 Task: Add Alexandre Family Farms Organic A2/A2 100% Grass-fed Yogurt to the cart.
Action: Mouse pressed left at (19, 77)
Screenshot: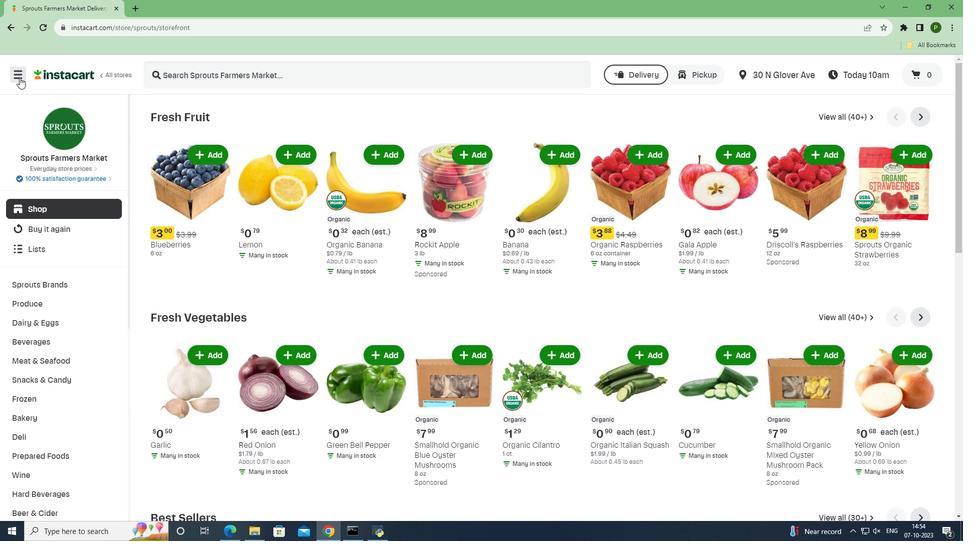 
Action: Mouse moved to (39, 266)
Screenshot: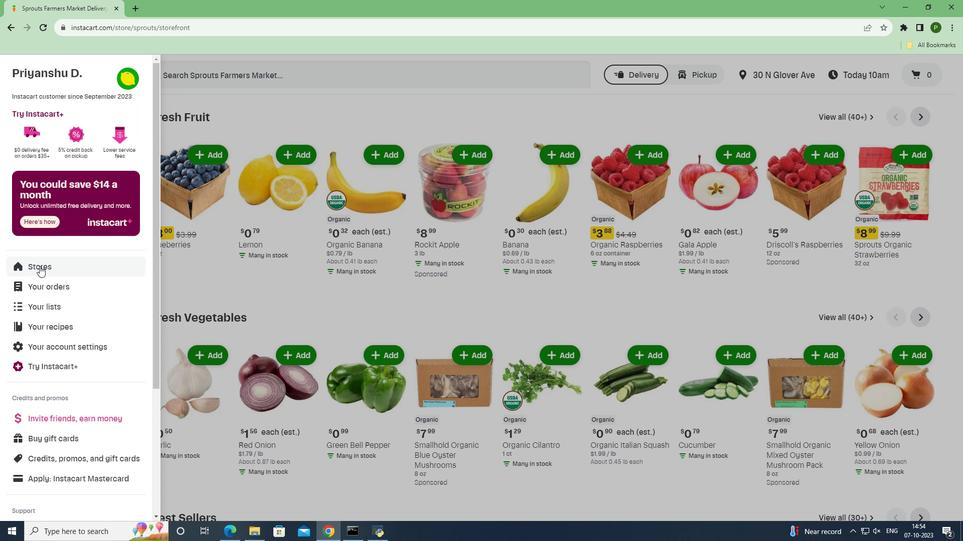 
Action: Mouse pressed left at (39, 266)
Screenshot: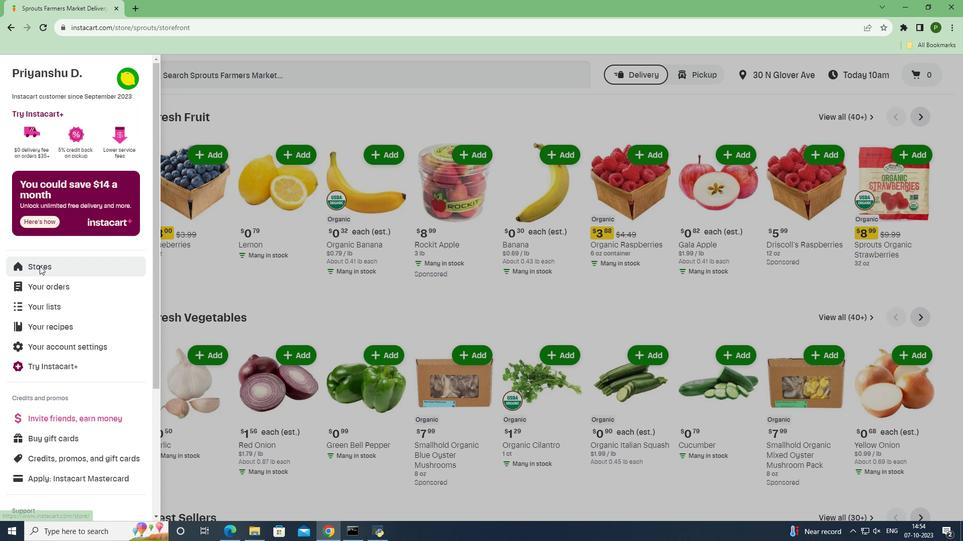 
Action: Mouse moved to (236, 114)
Screenshot: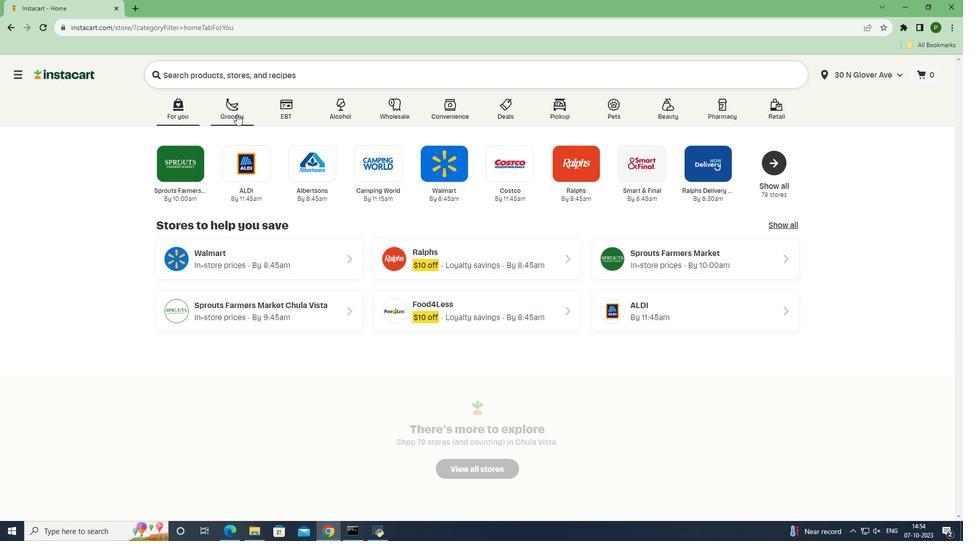 
Action: Mouse pressed left at (236, 114)
Screenshot: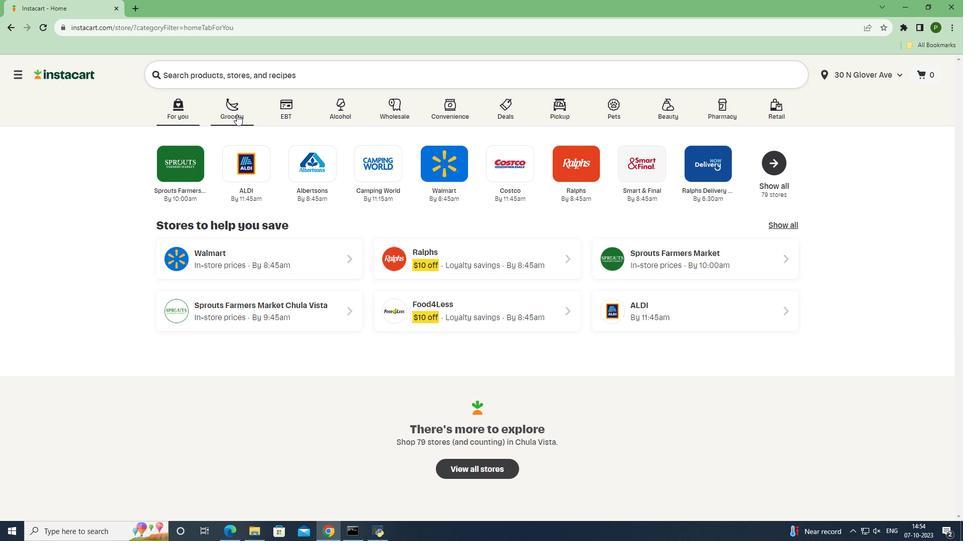 
Action: Mouse moved to (399, 229)
Screenshot: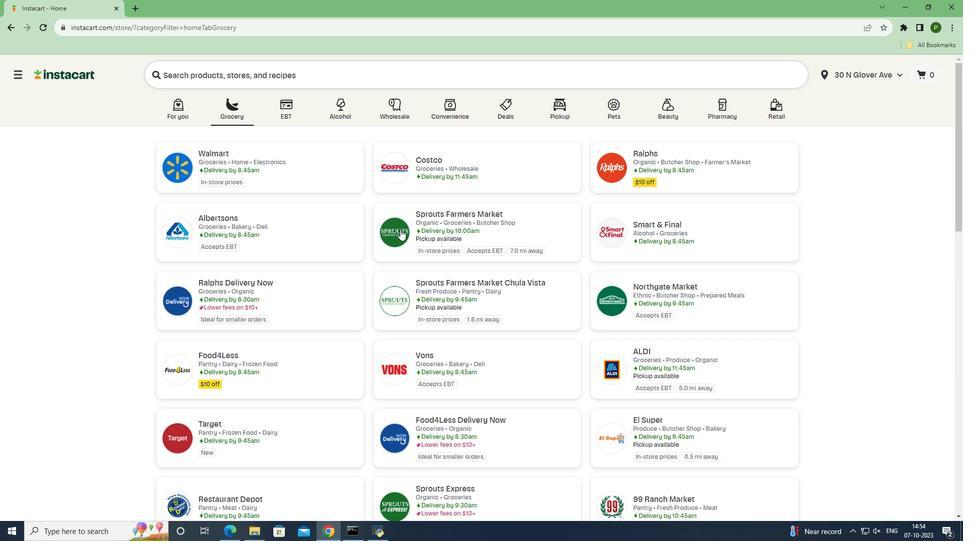 
Action: Mouse pressed left at (399, 229)
Screenshot: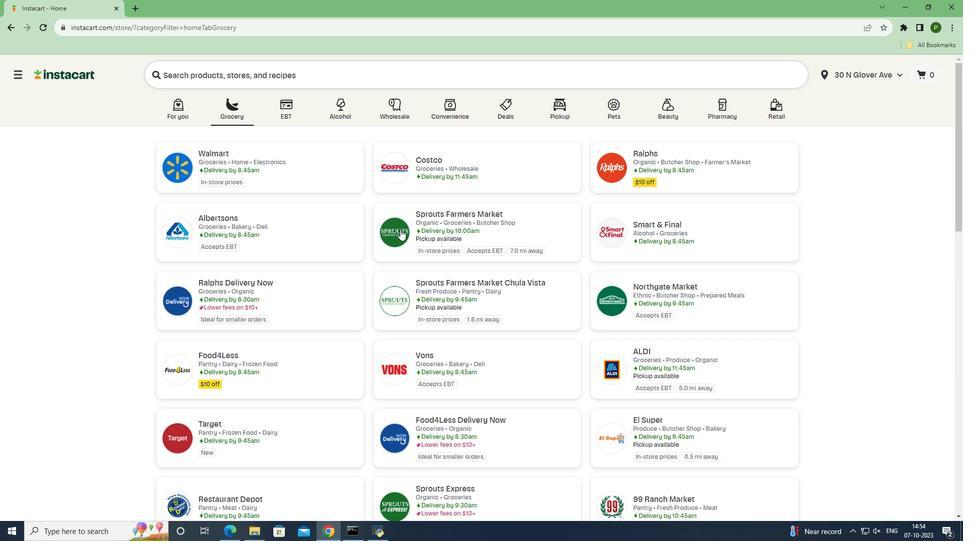 
Action: Mouse moved to (96, 329)
Screenshot: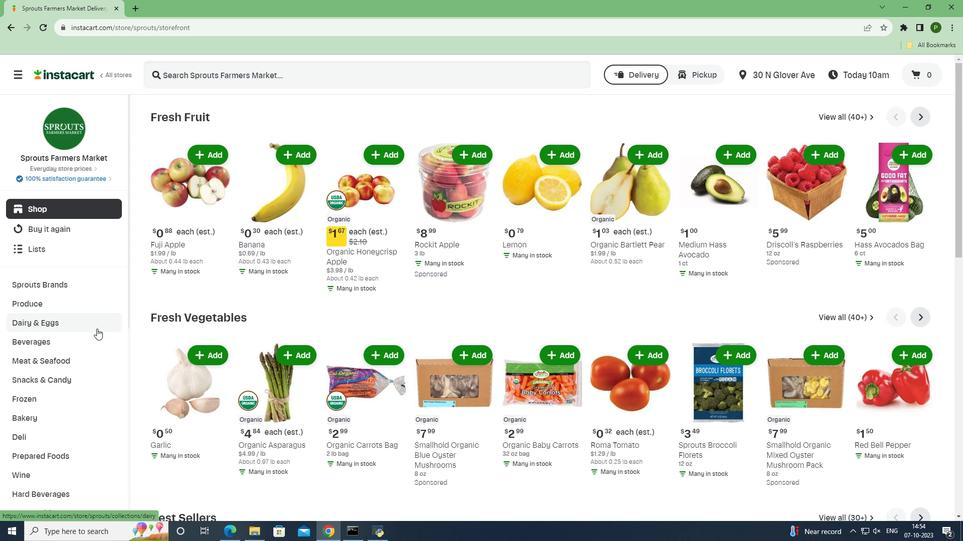 
Action: Mouse pressed left at (96, 329)
Screenshot: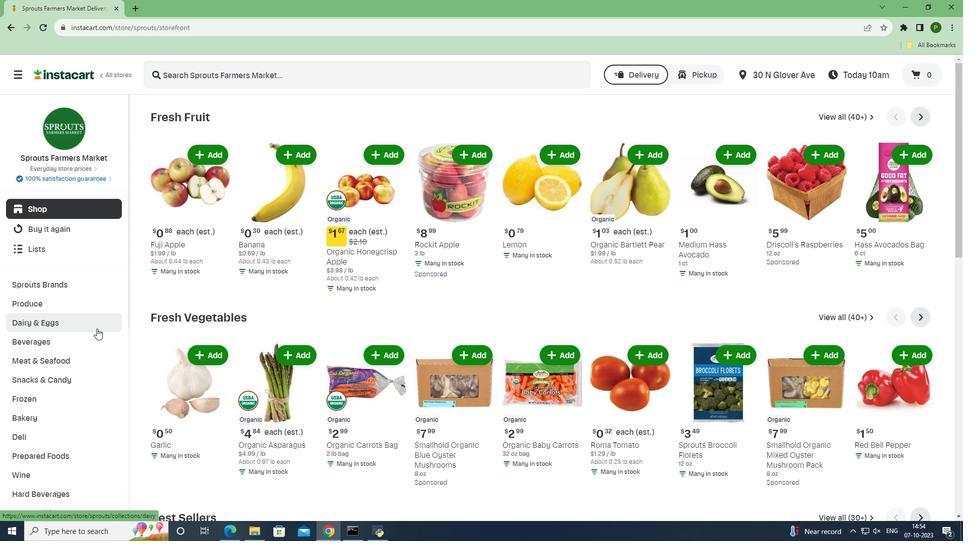 
Action: Mouse moved to (67, 400)
Screenshot: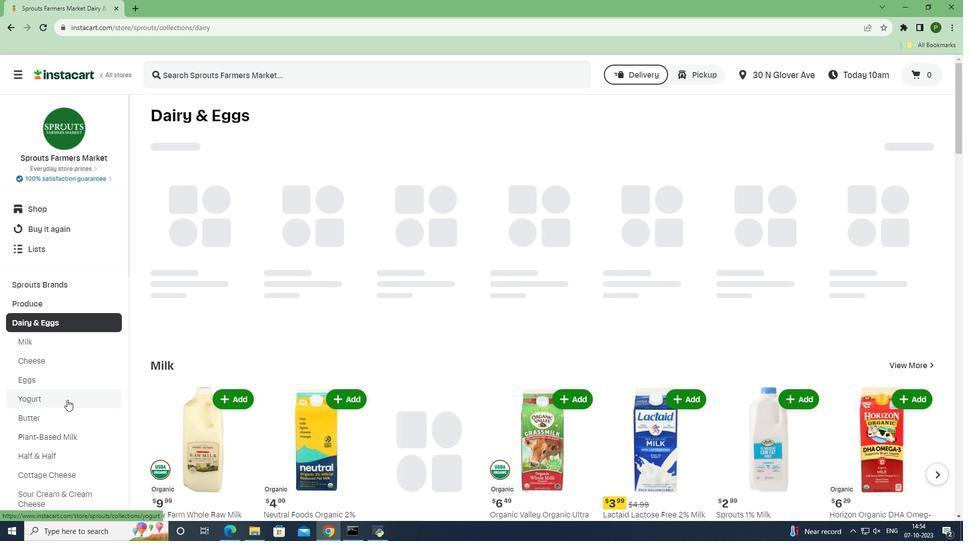 
Action: Mouse pressed left at (67, 400)
Screenshot: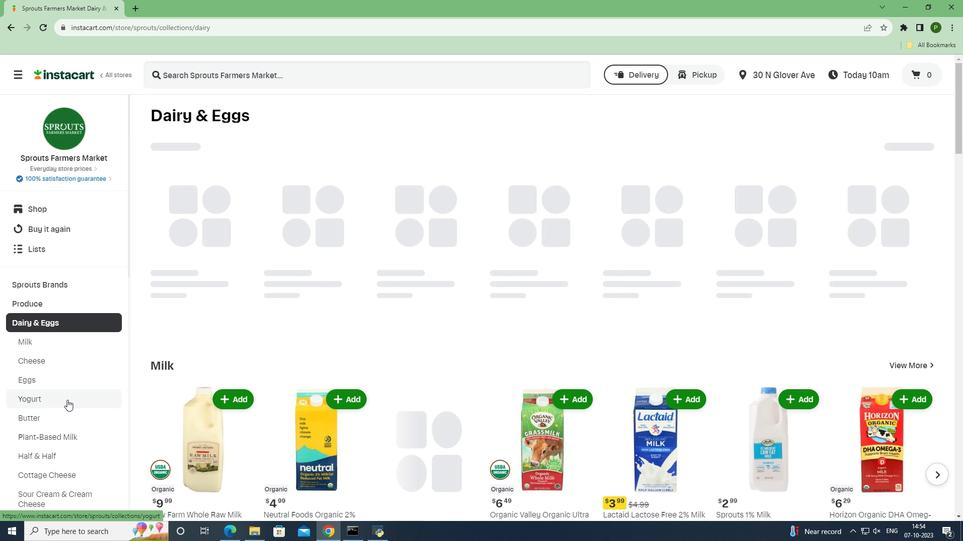 
Action: Mouse moved to (240, 80)
Screenshot: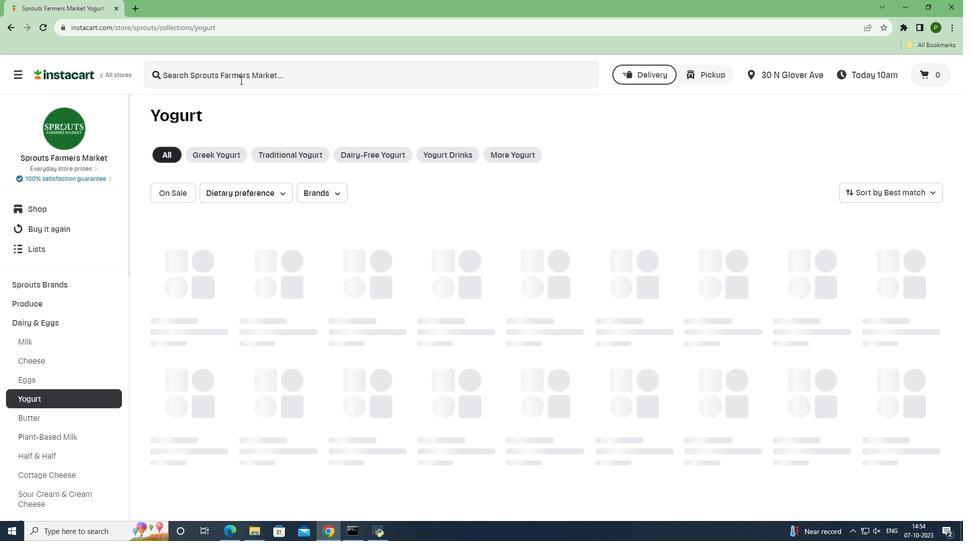 
Action: Mouse pressed left at (240, 80)
Screenshot: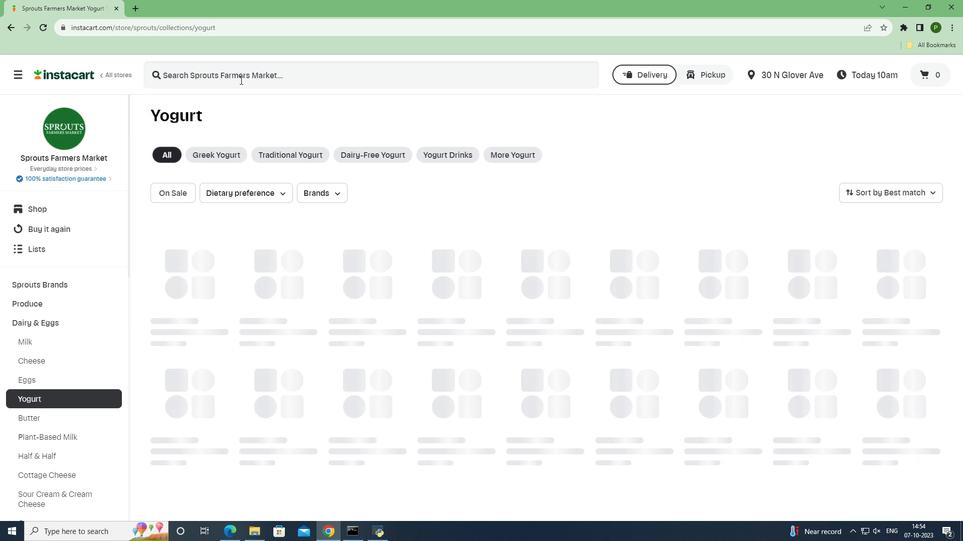 
Action: Key pressed <Key.caps_lock>A<Key.caps_lock>lexandre<Key.space><Key.caps_lock>F<Key.caps_lock>amily<Key.space><Key.caps_lock>F<Key.caps_lock>arms<Key.space><Key.caps_lock>O<Key.caps_lock>rganic<Key.space><Key.caps_lock>A2/A2<Key.space>100<Key.shift><Key.shift><Key.shift><Key.shift><Key.shift><Key.shift><Key.shift><Key.shift><Key.shift><Key.shift><Key.shift><Key.shift><Key.shift><Key.shift><Key.shift><Key.shift><Key.shift><Key.shift><Key.shift><Key.shift><Key.shift><Key.shift>%<Key.space>G<Key.caps_lock>rass<Key.space>fed<Key.space><Key.caps_lock>Y<Key.caps_lock>ogurt<Key.space>
Screenshot: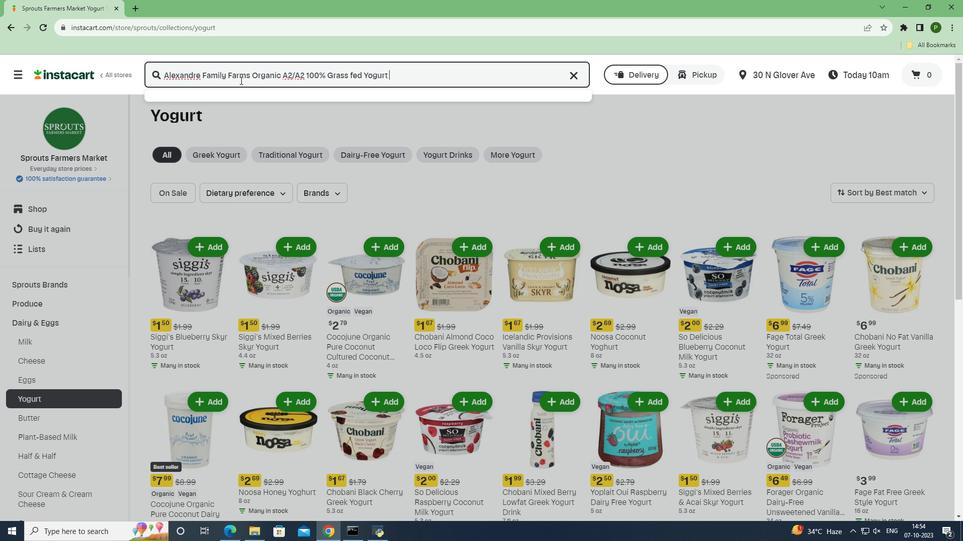 
Action: Mouse moved to (360, 68)
Screenshot: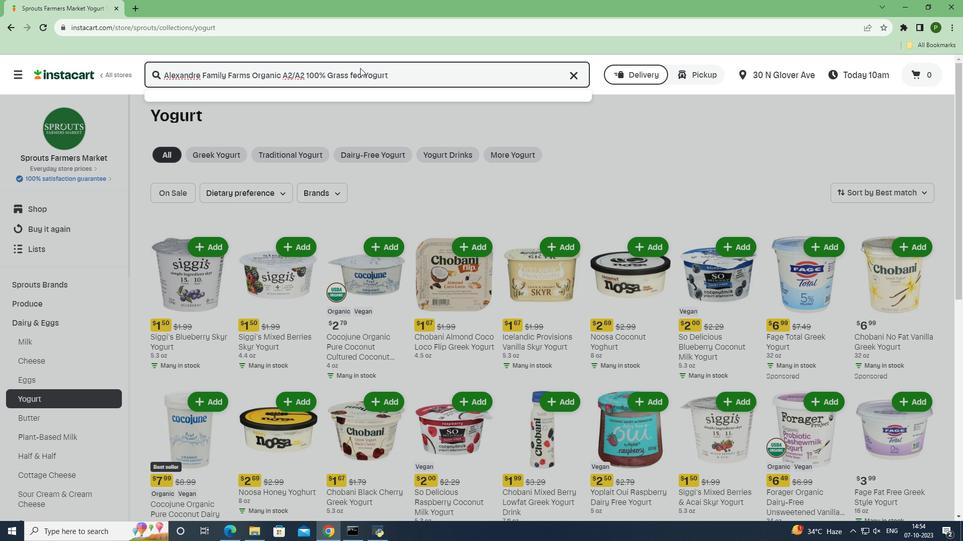 
Action: Key pressed <Key.enter>
Screenshot: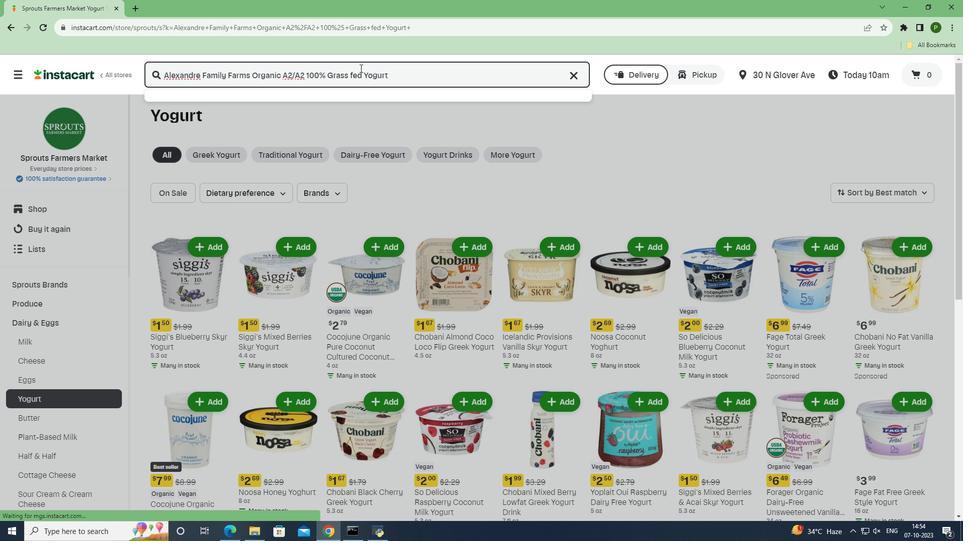 
Action: Mouse moved to (330, 207)
Screenshot: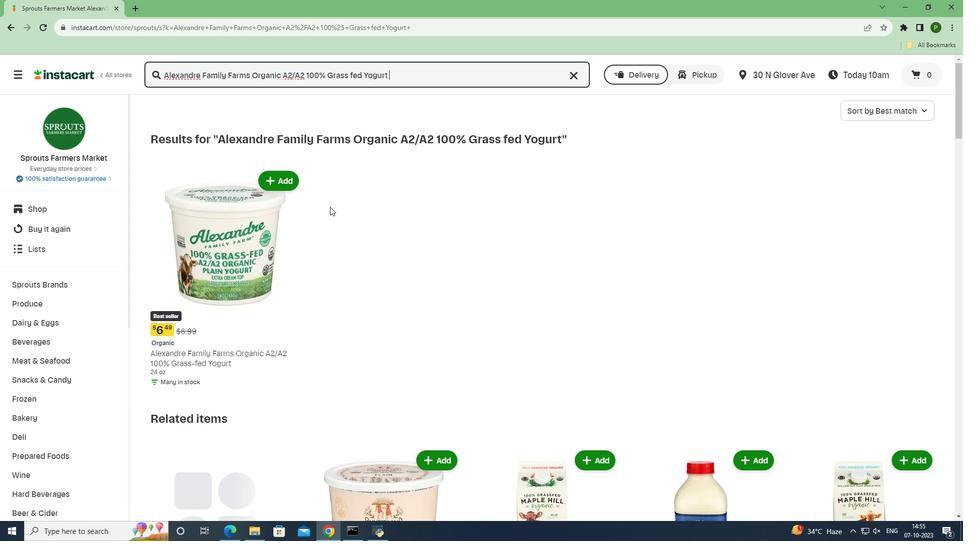 
Action: Mouse scrolled (330, 206) with delta (0, 0)
Screenshot: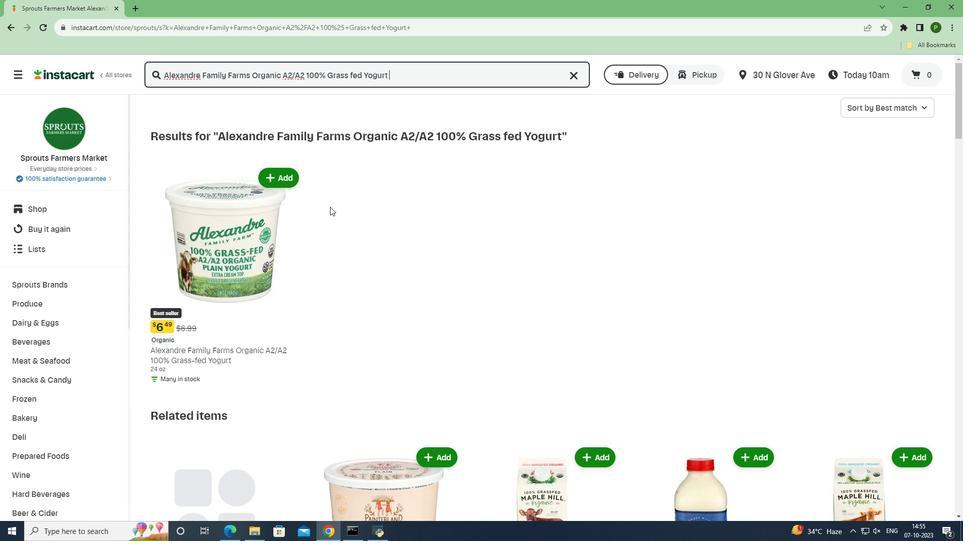 
Action: Mouse moved to (285, 131)
Screenshot: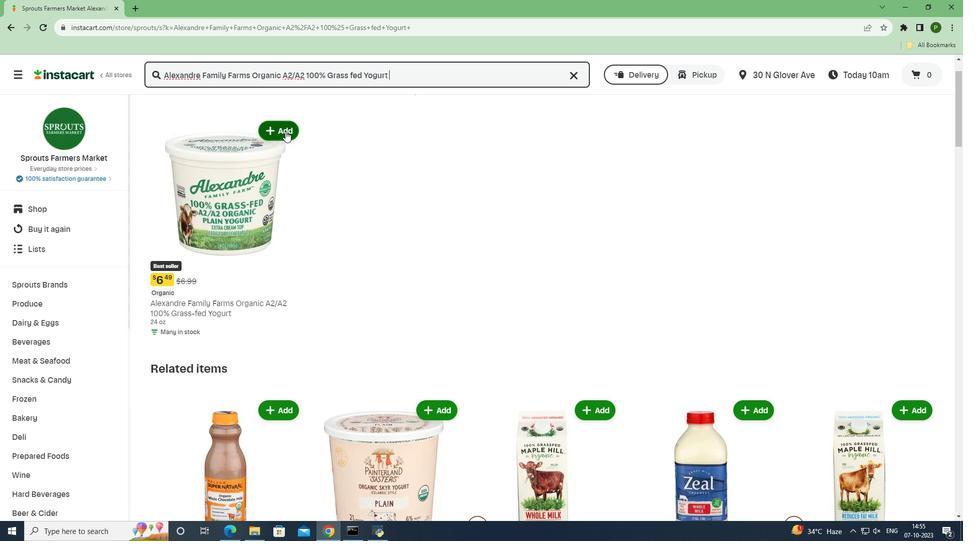 
Action: Mouse pressed left at (285, 131)
Screenshot: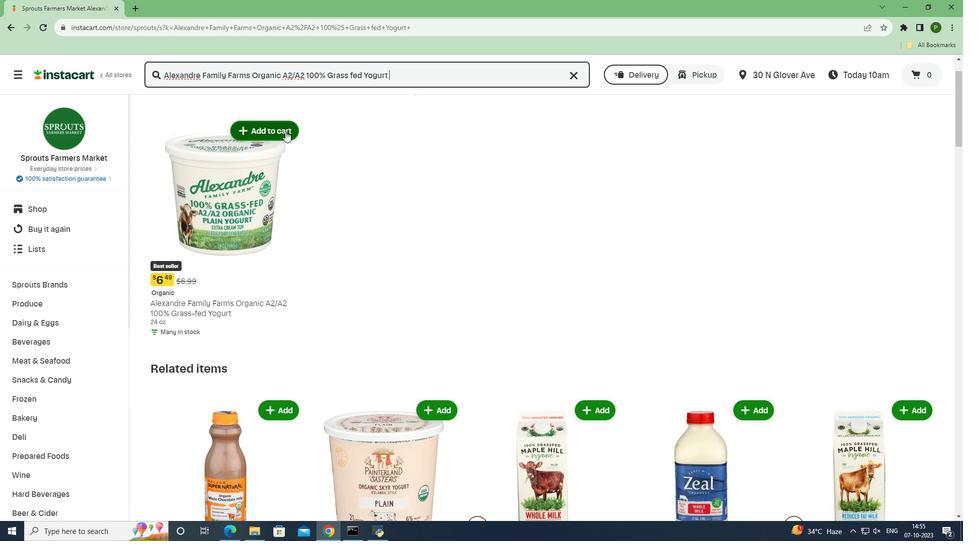 
Action: Mouse moved to (399, 243)
Screenshot: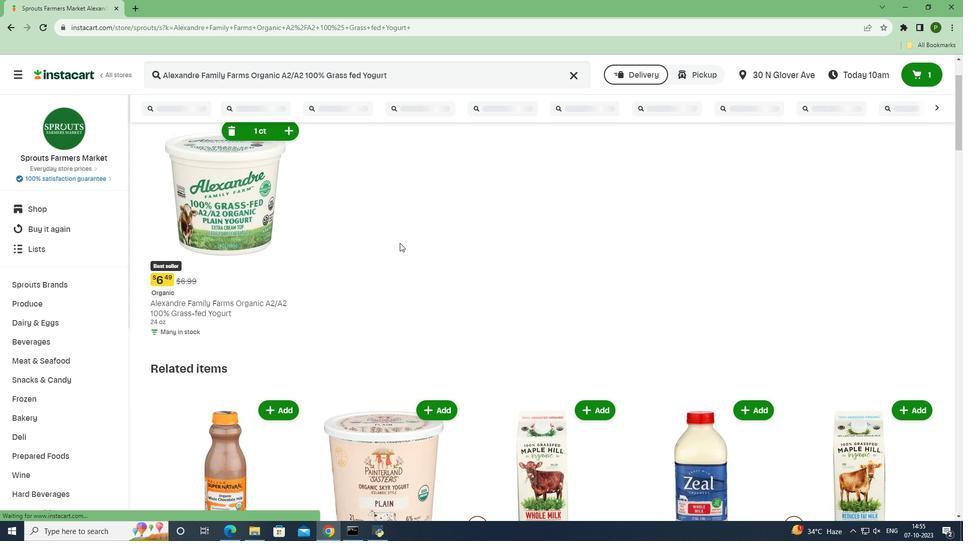 
